Task: Add Nature's Path Cherry Pomegranate Frosted Toaster Pastry to the cart.
Action: Mouse moved to (821, 278)
Screenshot: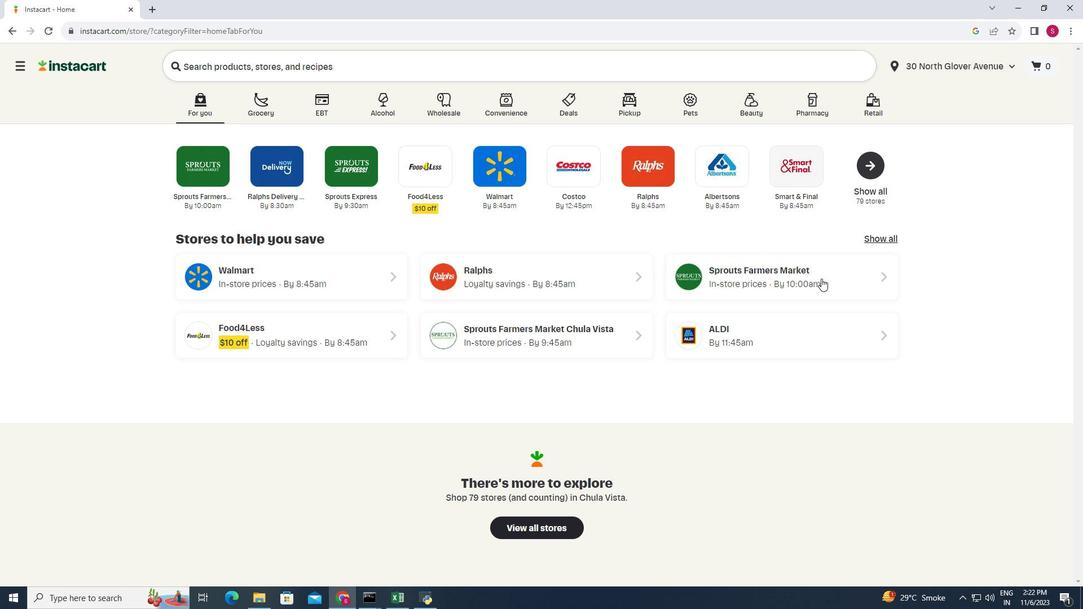 
Action: Mouse pressed left at (821, 278)
Screenshot: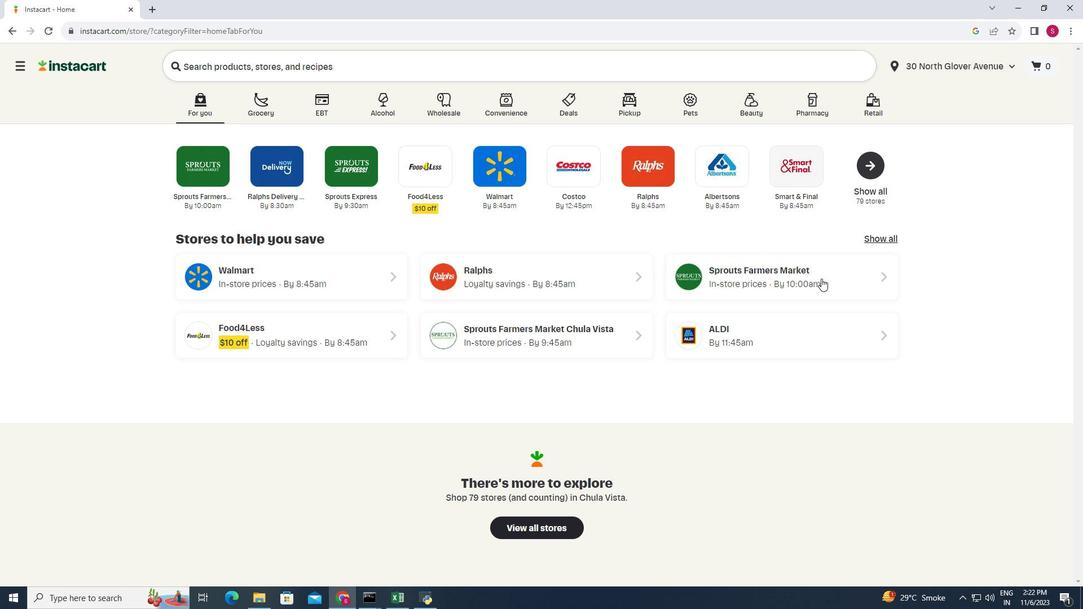 
Action: Mouse moved to (73, 399)
Screenshot: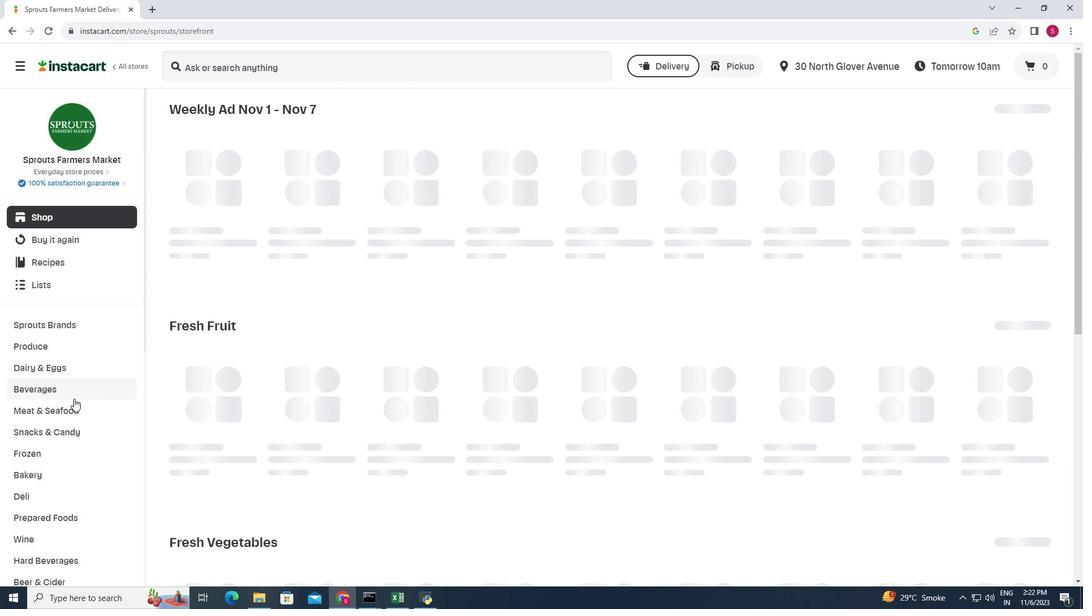 
Action: Mouse scrolled (73, 398) with delta (0, 0)
Screenshot: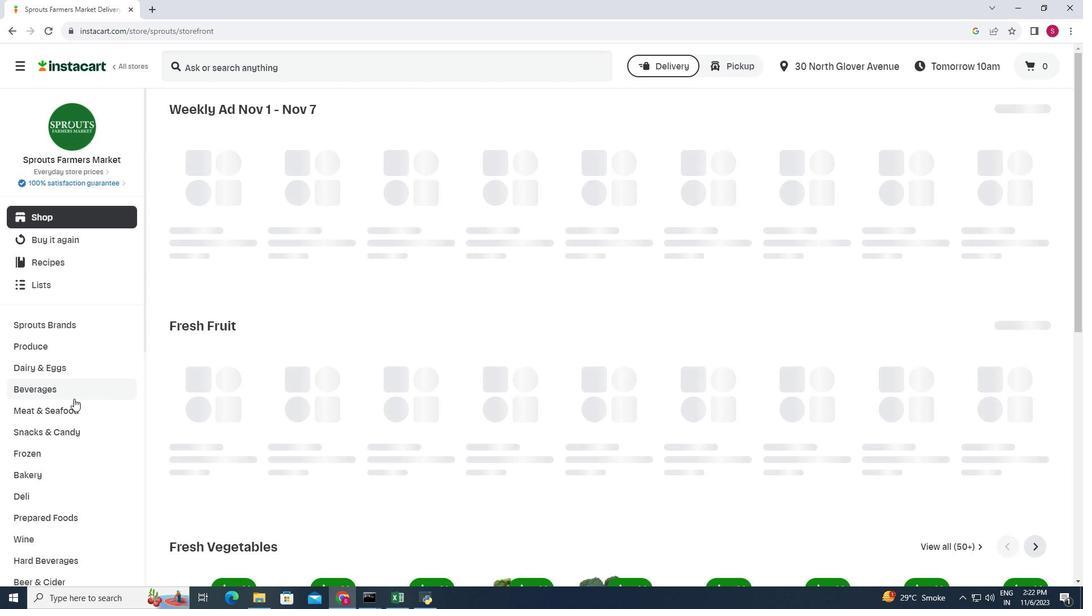 
Action: Mouse scrolled (73, 398) with delta (0, 0)
Screenshot: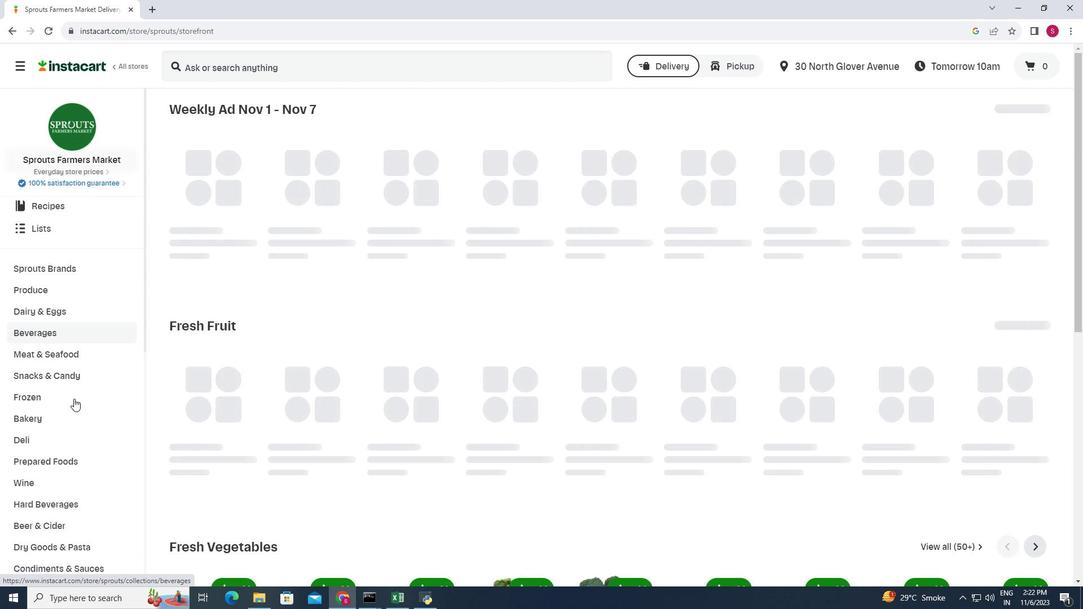 
Action: Mouse scrolled (73, 398) with delta (0, 0)
Screenshot: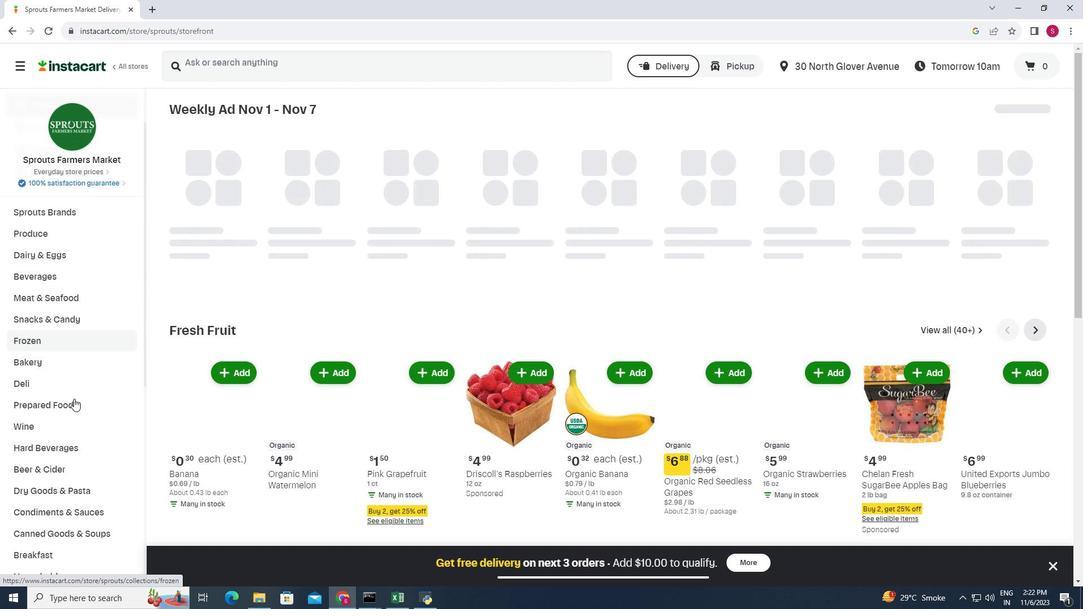 
Action: Mouse scrolled (73, 398) with delta (0, 0)
Screenshot: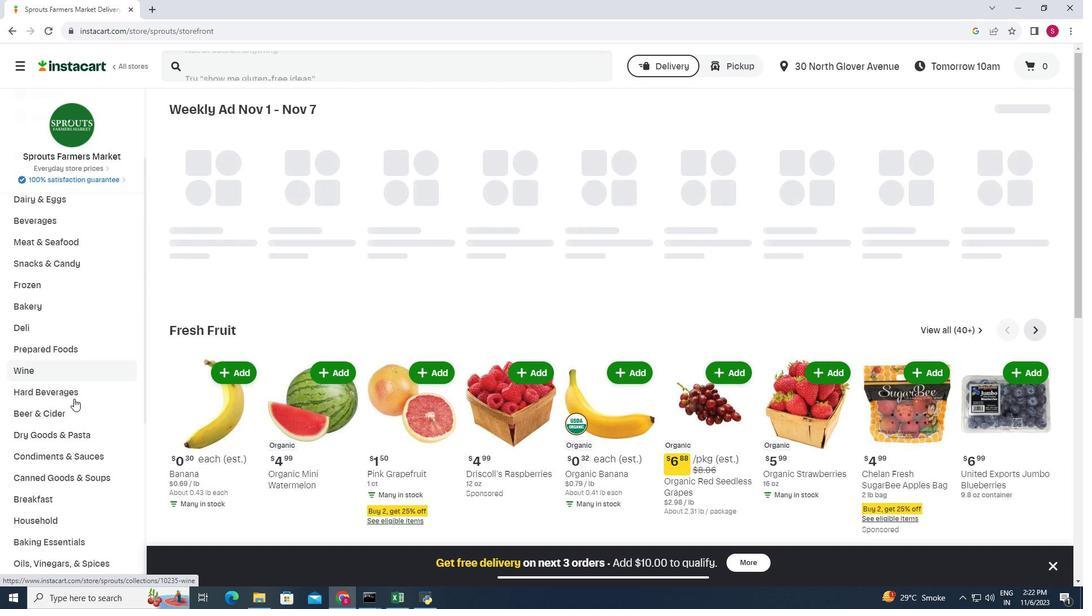 
Action: Mouse moved to (57, 433)
Screenshot: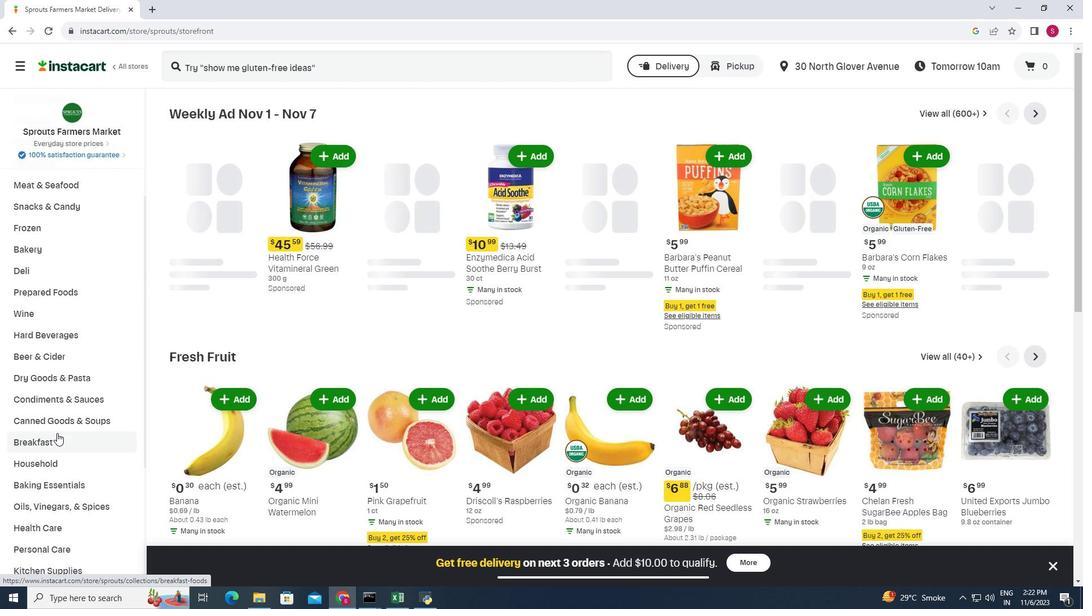 
Action: Mouse pressed left at (57, 433)
Screenshot: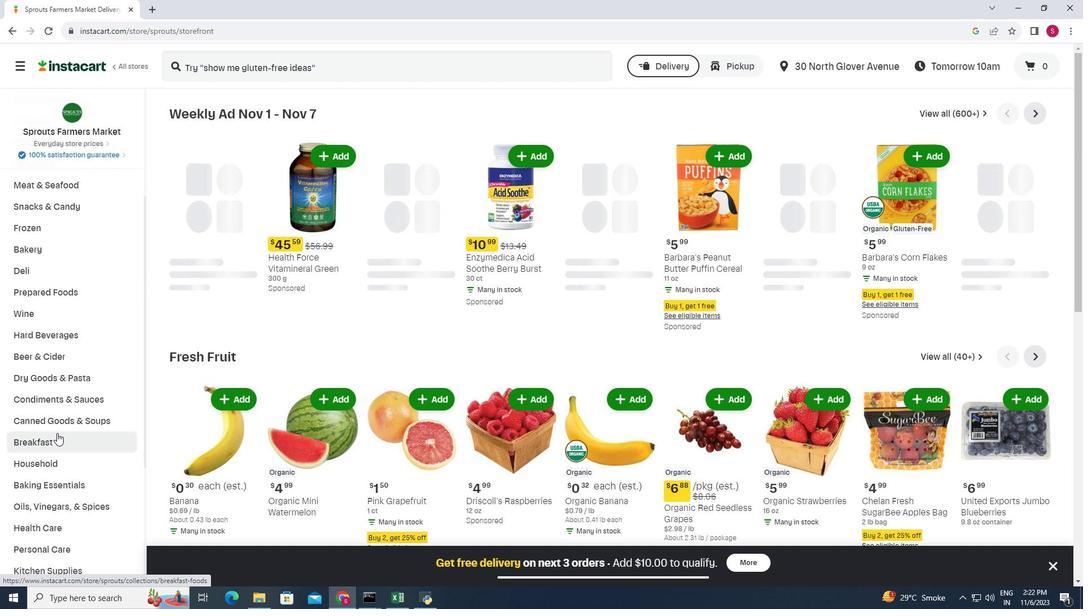 
Action: Mouse moved to (758, 137)
Screenshot: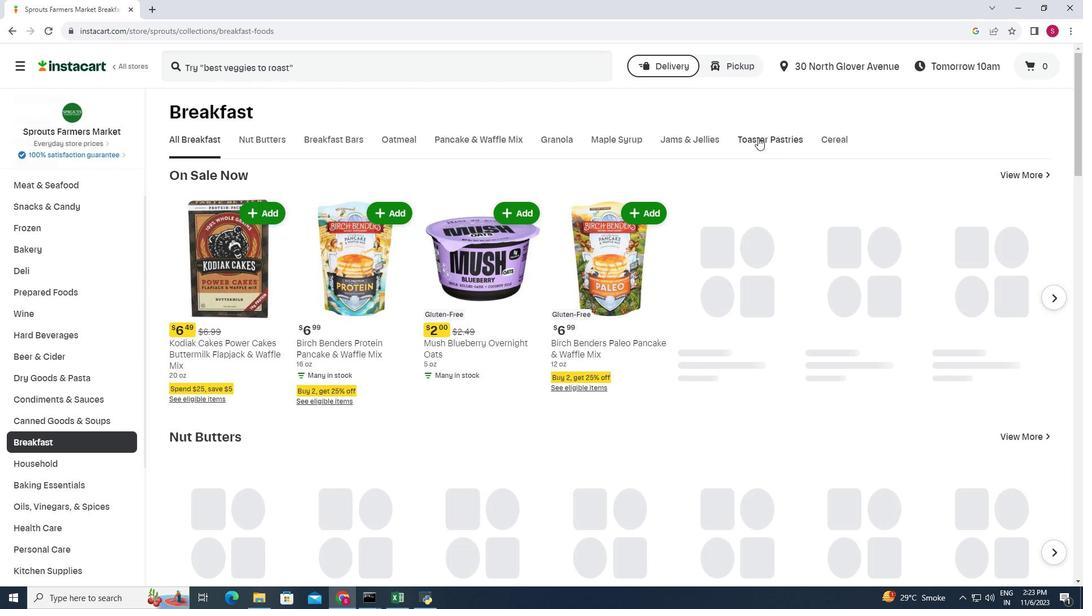 
Action: Mouse pressed left at (758, 137)
Screenshot: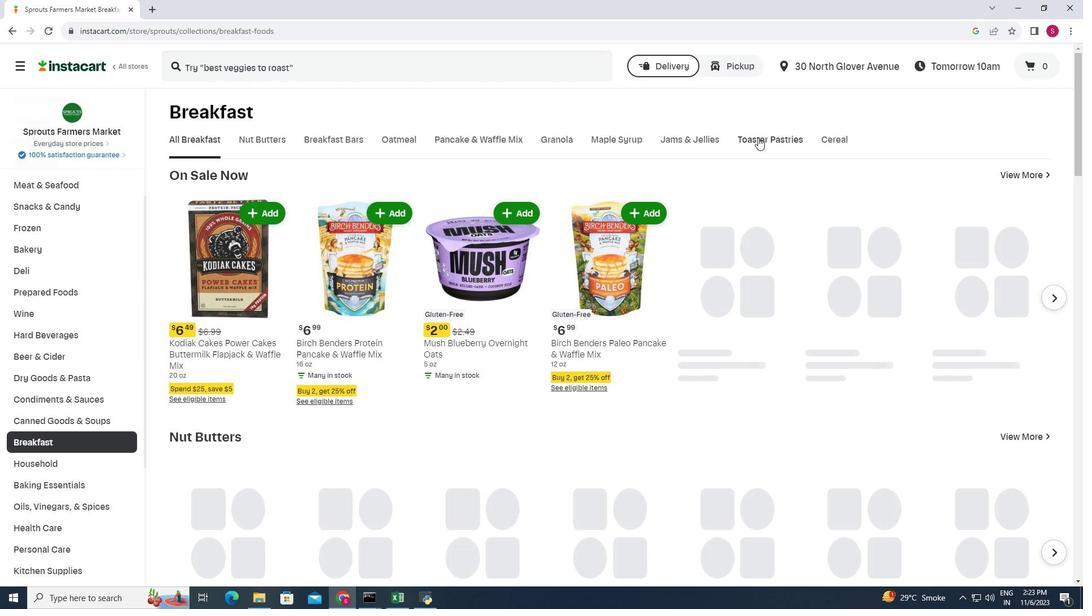 
Action: Mouse moved to (439, 232)
Screenshot: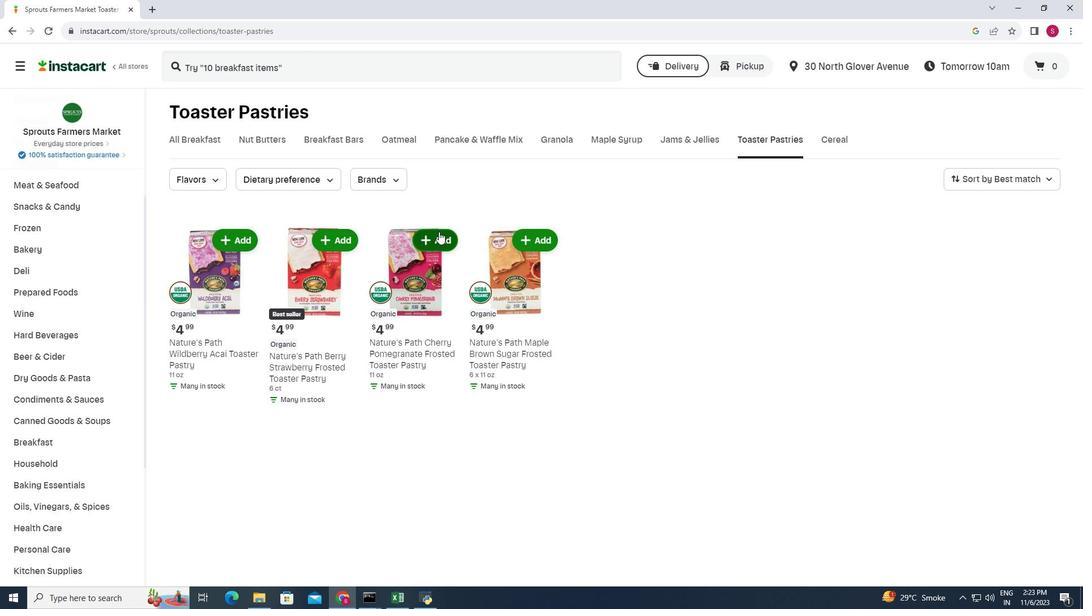 
Action: Mouse pressed left at (439, 232)
Screenshot: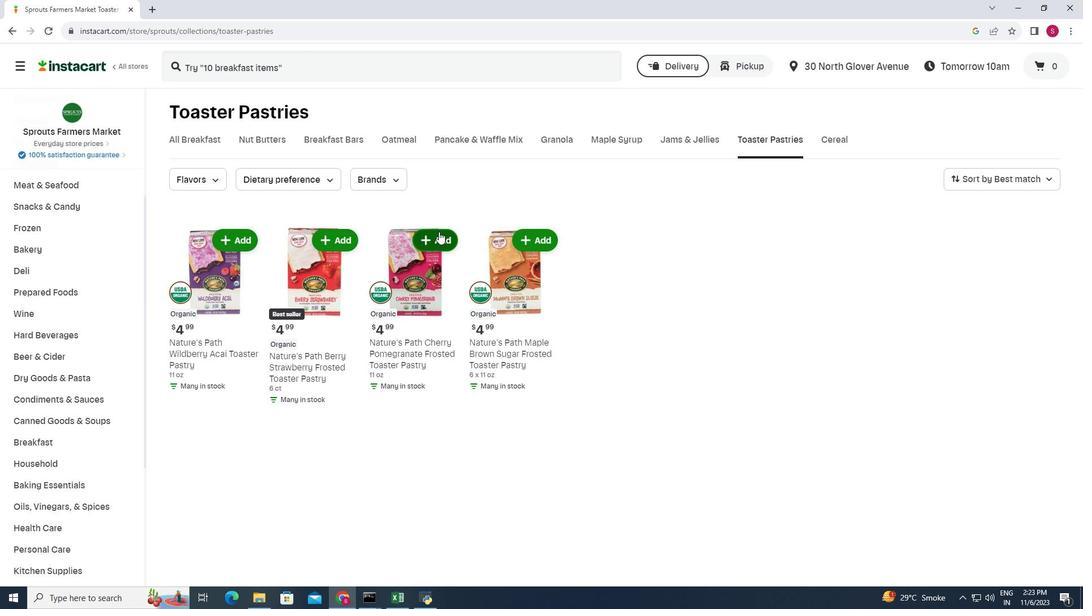 
Action: Mouse moved to (495, 184)
Screenshot: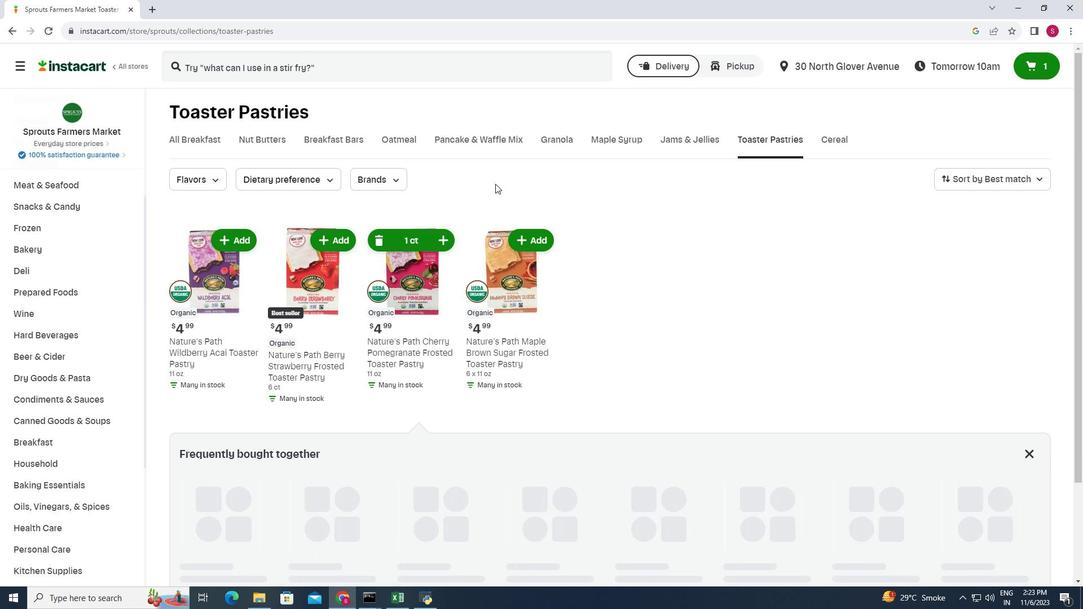 
